Task: Look for products in the category "Dental Care" from The Humble Co only.
Action: Mouse moved to (239, 102)
Screenshot: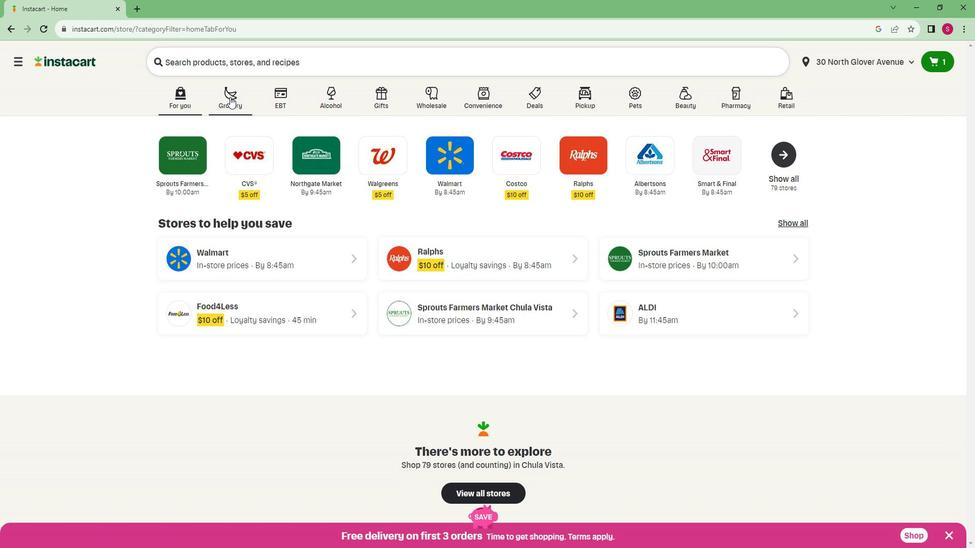 
Action: Mouse pressed left at (239, 102)
Screenshot: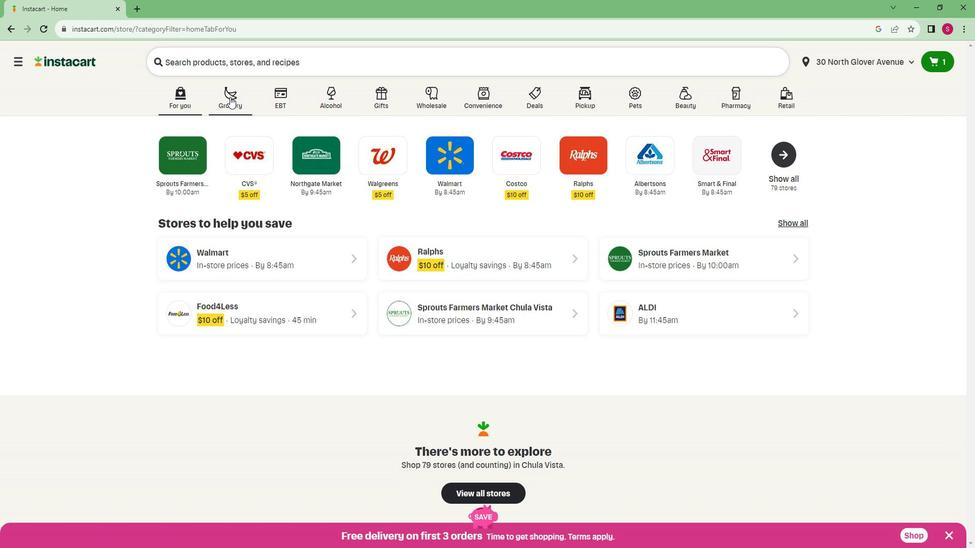 
Action: Mouse moved to (206, 286)
Screenshot: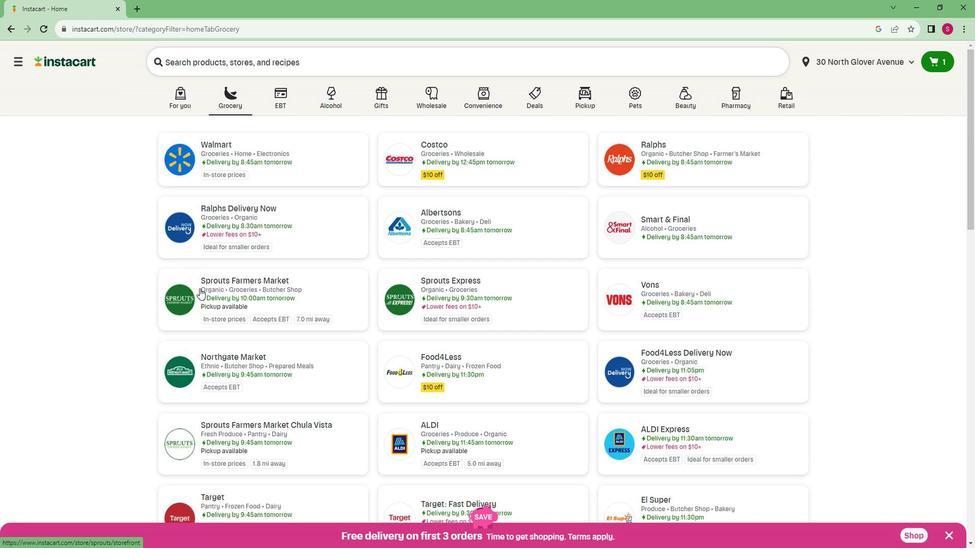
Action: Mouse pressed left at (206, 286)
Screenshot: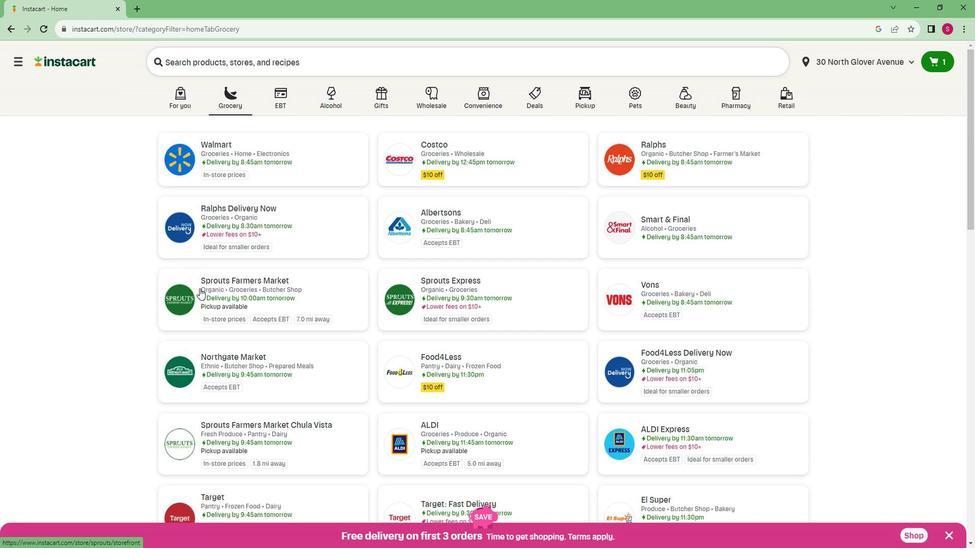 
Action: Mouse moved to (53, 397)
Screenshot: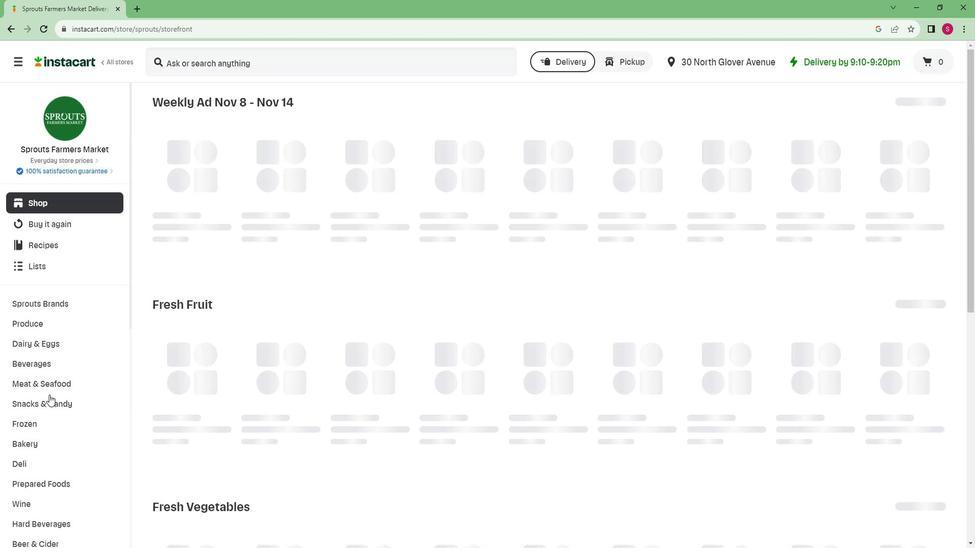 
Action: Mouse scrolled (53, 397) with delta (0, 0)
Screenshot: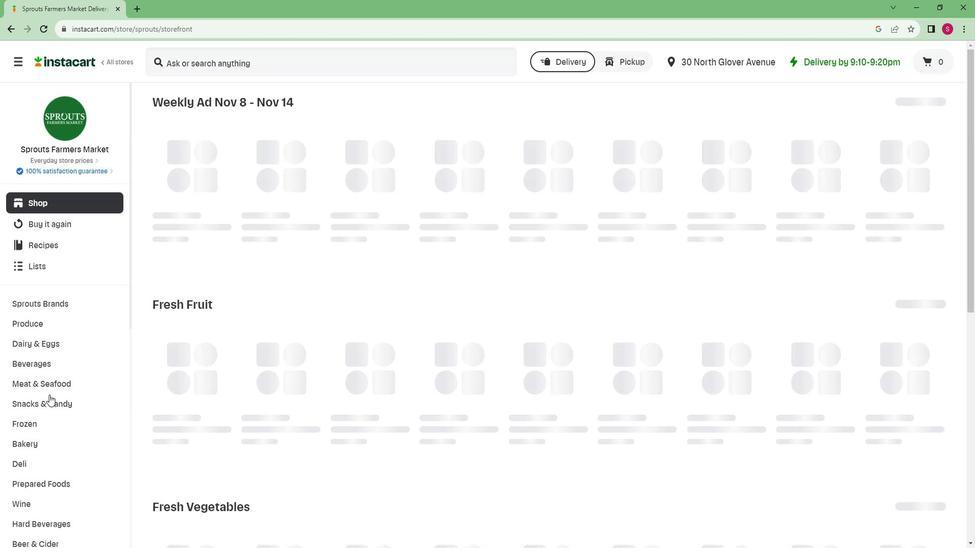 
Action: Mouse moved to (52, 398)
Screenshot: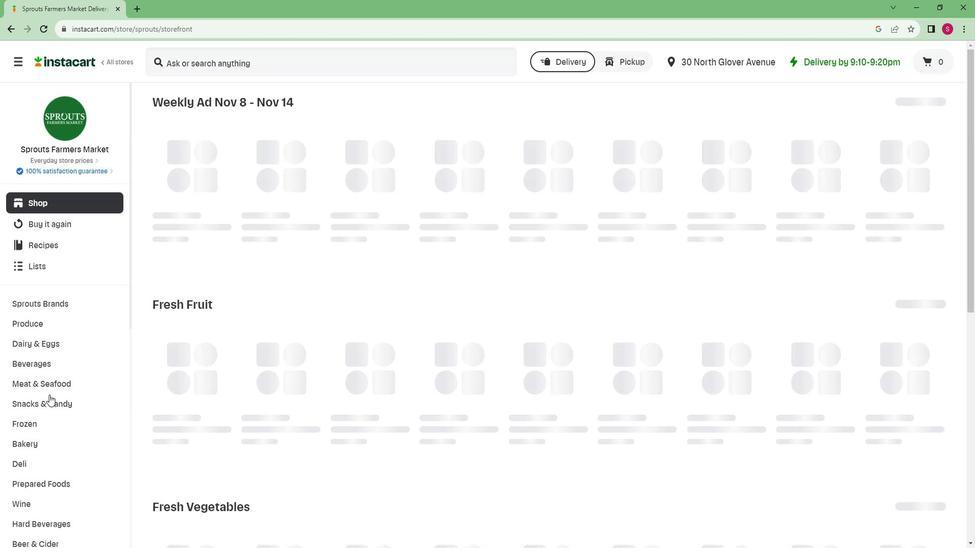 
Action: Mouse scrolled (52, 397) with delta (0, 0)
Screenshot: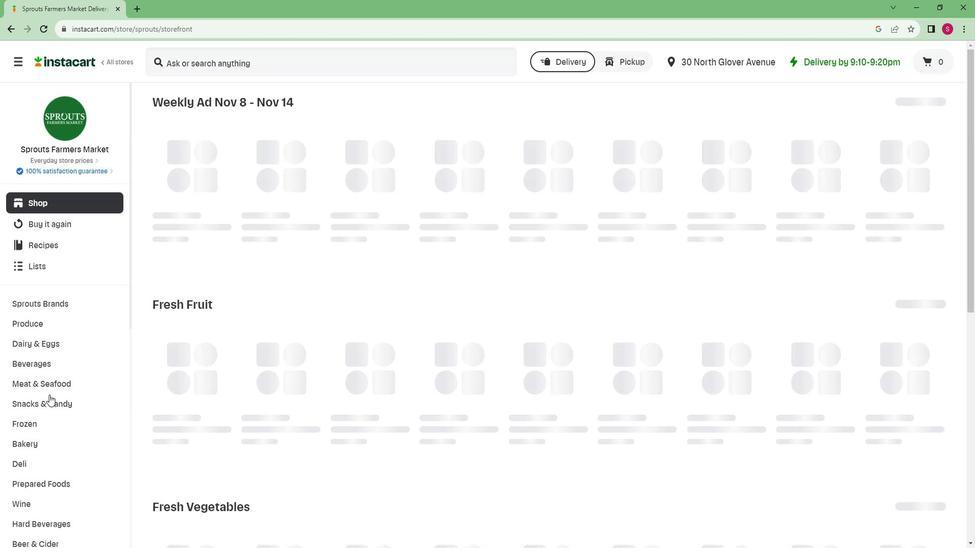 
Action: Mouse moved to (52, 398)
Screenshot: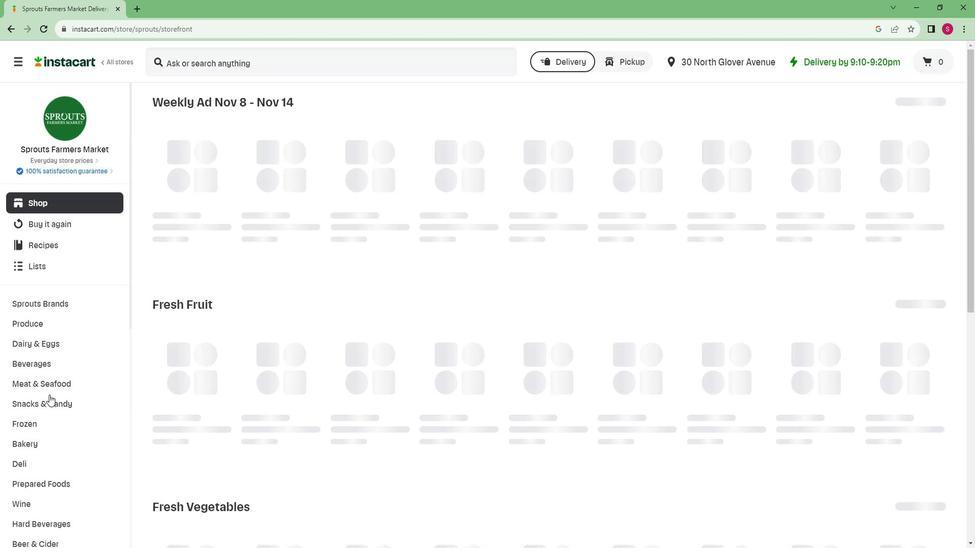 
Action: Mouse scrolled (52, 397) with delta (0, 0)
Screenshot: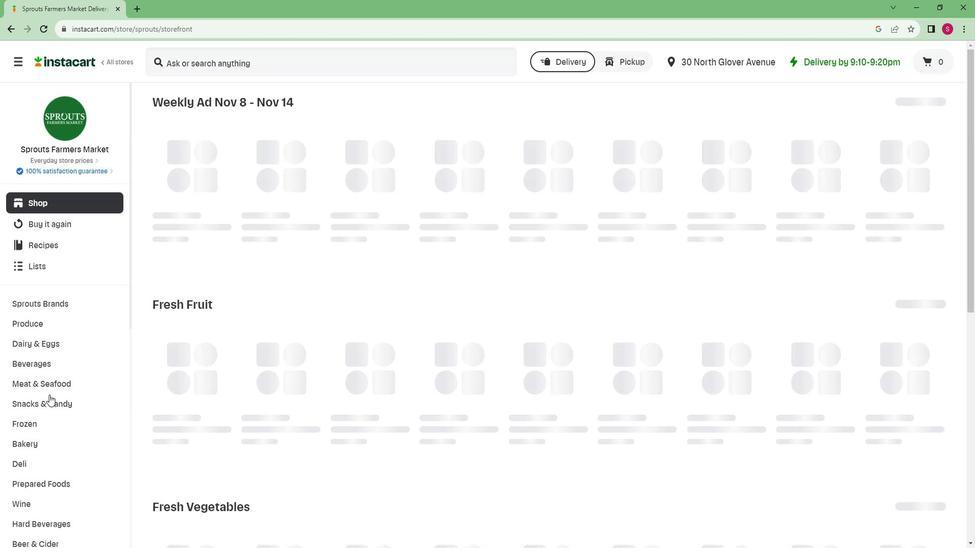 
Action: Mouse moved to (50, 399)
Screenshot: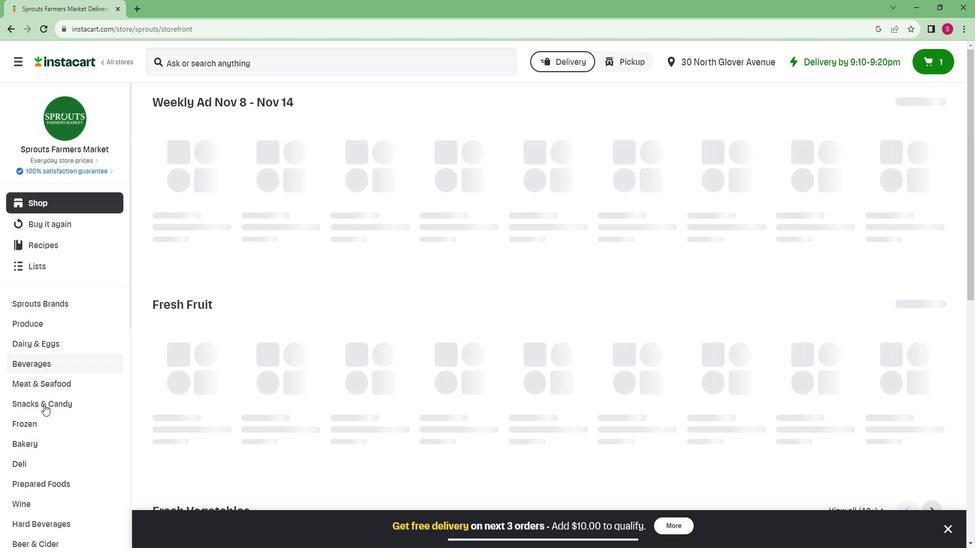 
Action: Mouse scrolled (50, 398) with delta (0, 0)
Screenshot: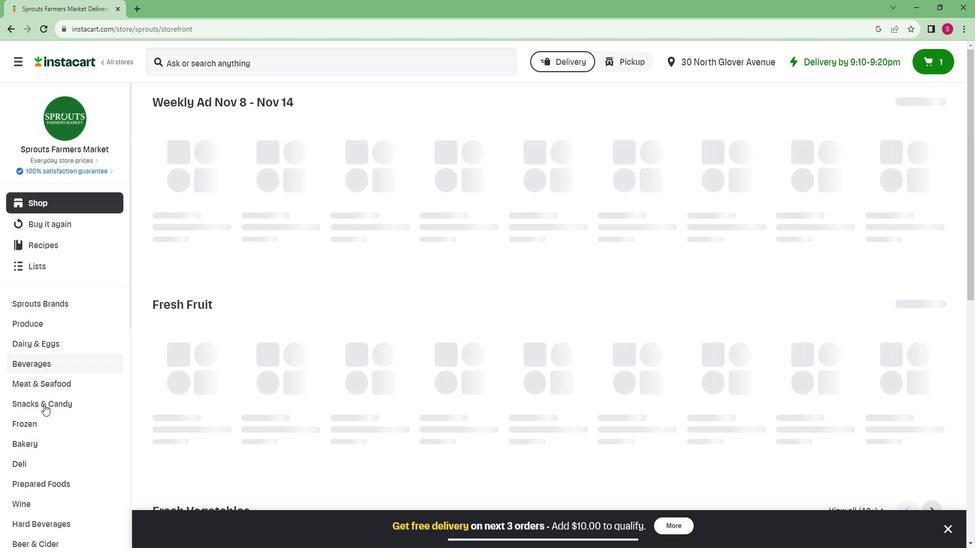 
Action: Mouse moved to (49, 399)
Screenshot: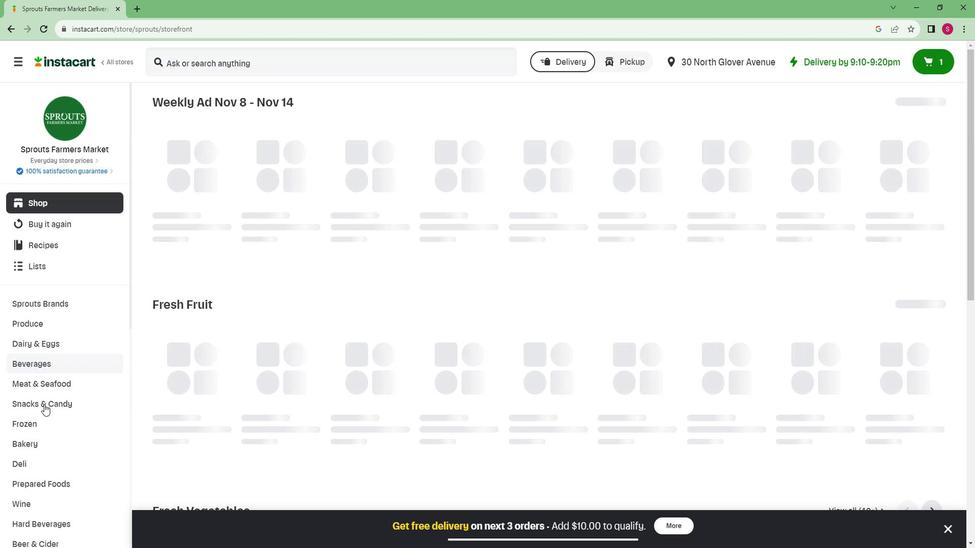 
Action: Mouse scrolled (49, 398) with delta (0, 0)
Screenshot: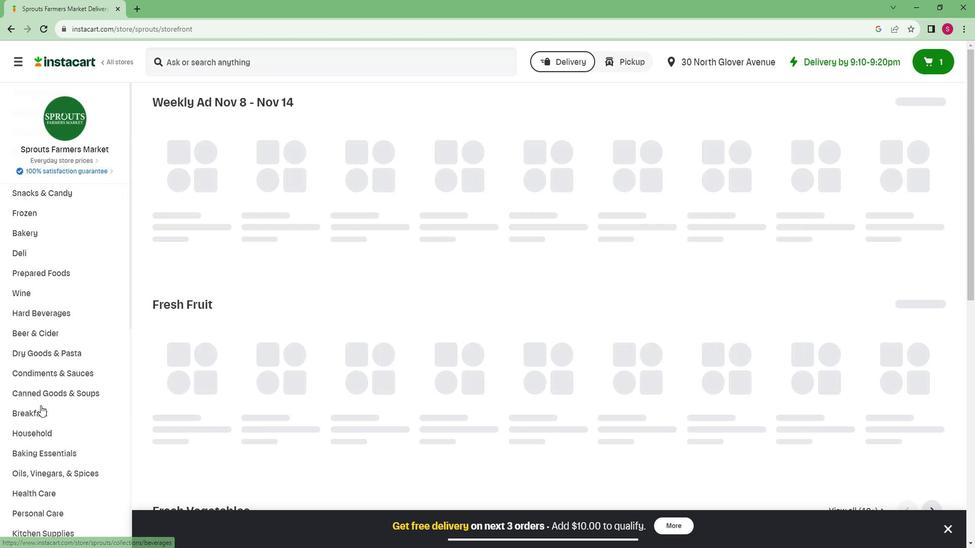 
Action: Mouse scrolled (49, 398) with delta (0, 0)
Screenshot: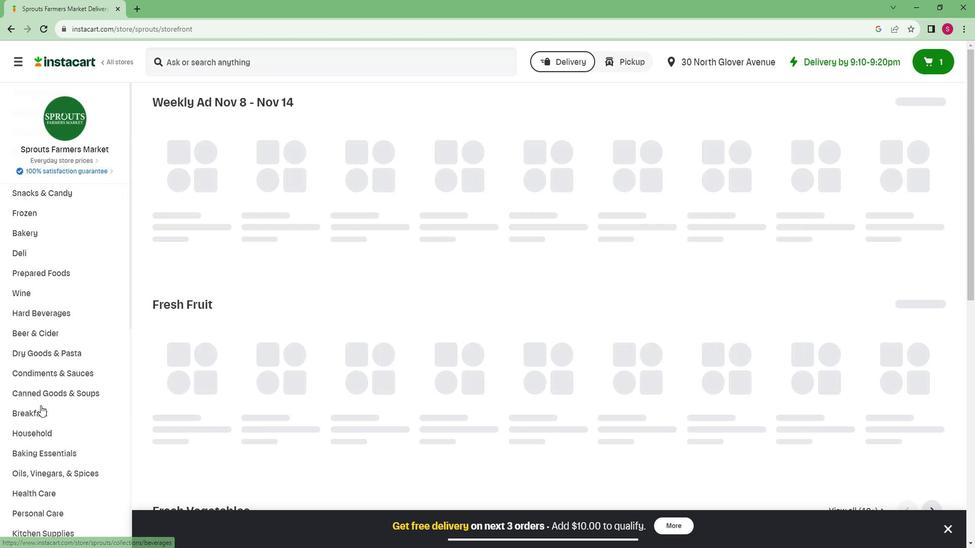 
Action: Mouse scrolled (49, 398) with delta (0, 0)
Screenshot: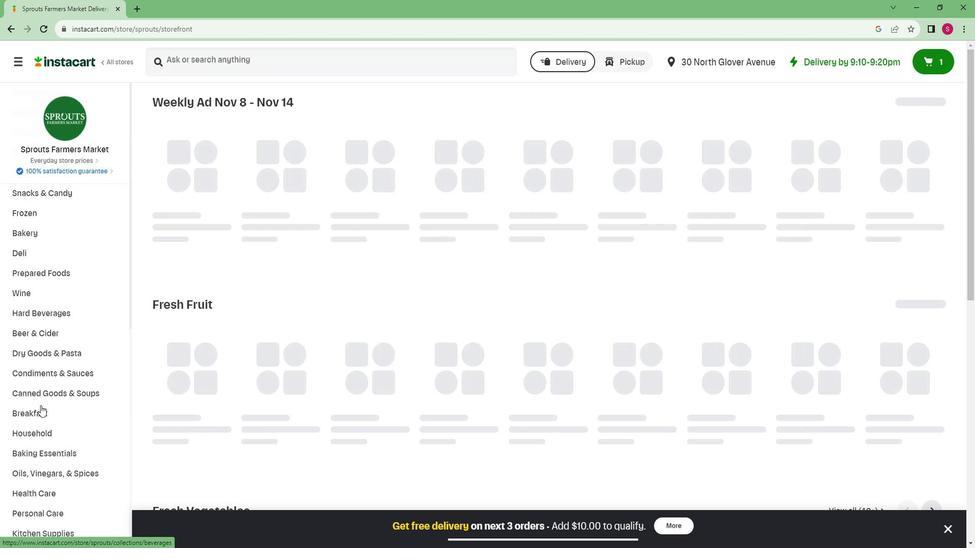 
Action: Mouse scrolled (49, 398) with delta (0, 0)
Screenshot: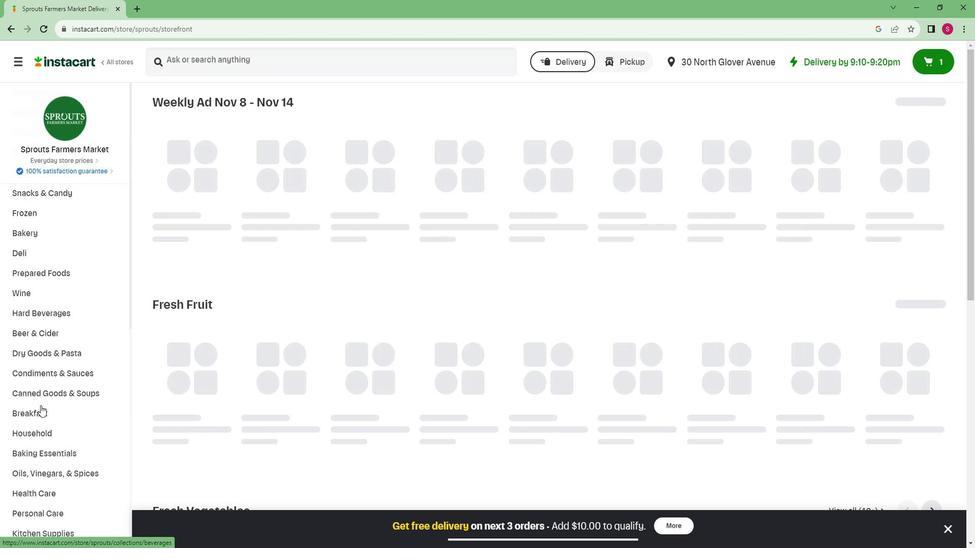 
Action: Mouse scrolled (49, 398) with delta (0, 0)
Screenshot: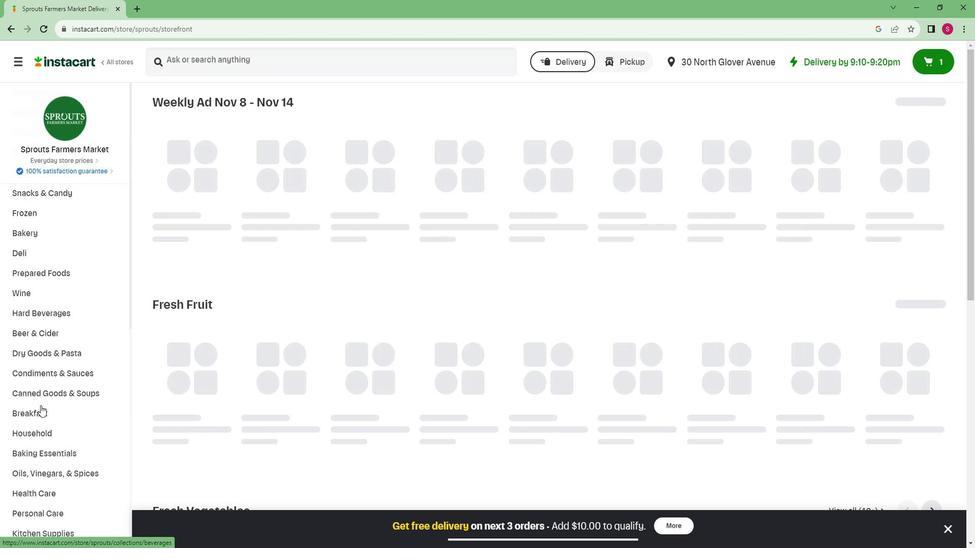 
Action: Mouse scrolled (49, 398) with delta (0, 0)
Screenshot: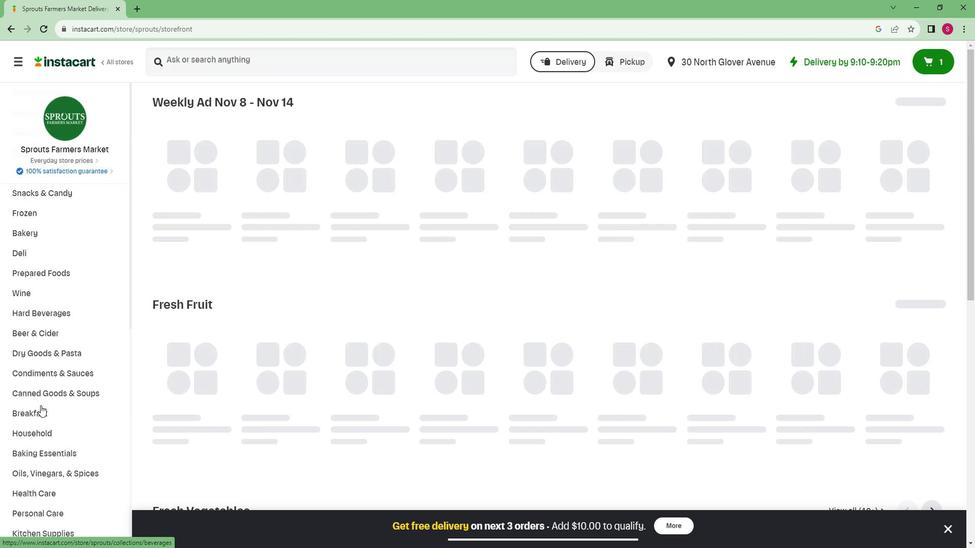 
Action: Mouse moved to (49, 406)
Screenshot: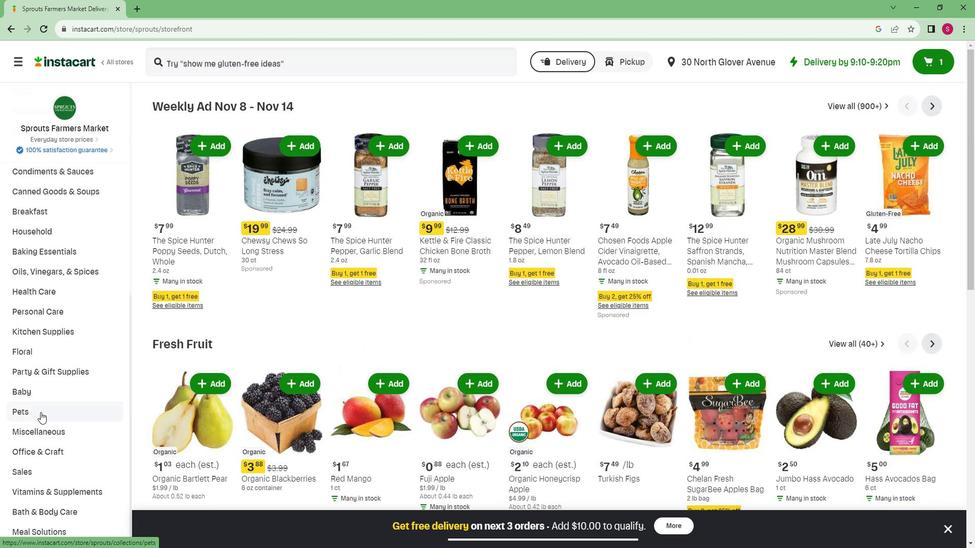 
Action: Mouse scrolled (49, 406) with delta (0, 0)
Screenshot: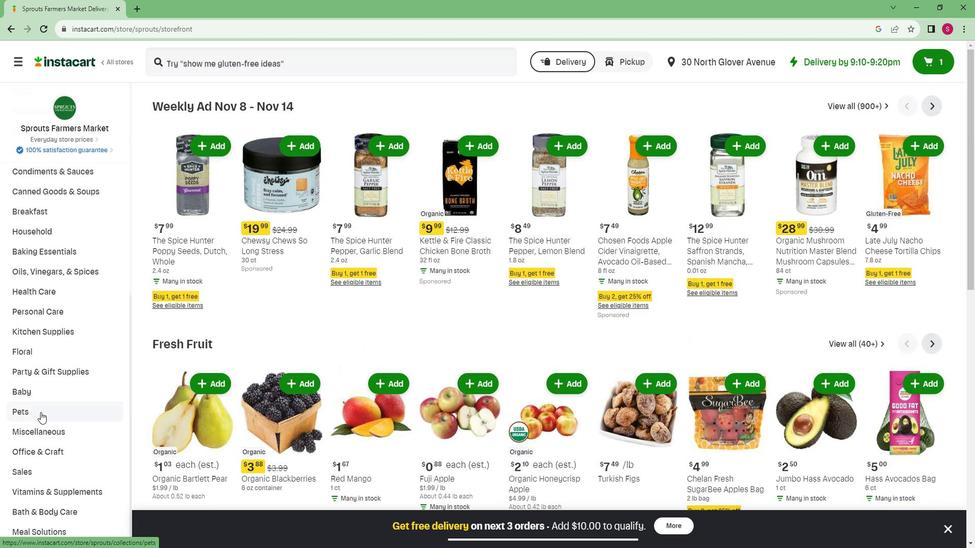
Action: Mouse moved to (49, 407)
Screenshot: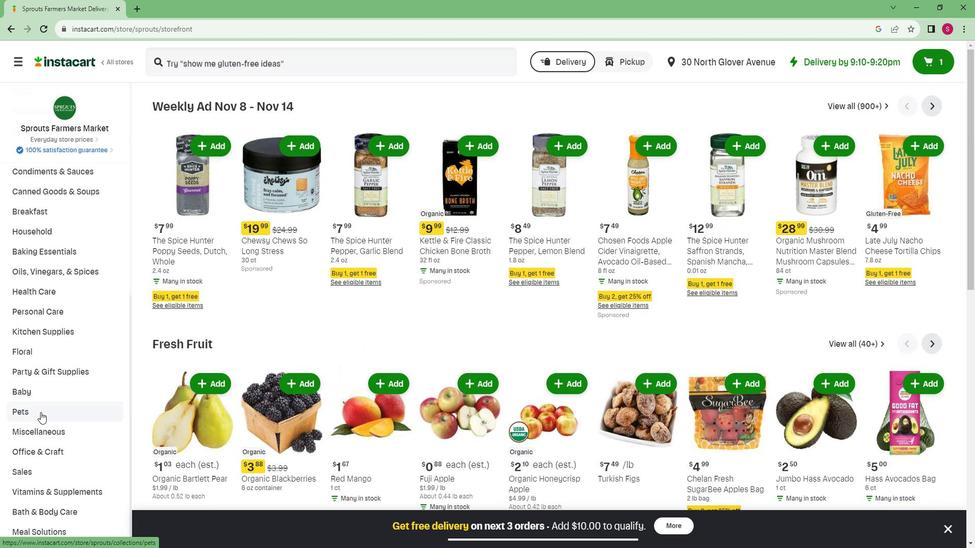 
Action: Mouse scrolled (49, 407) with delta (0, 0)
Screenshot: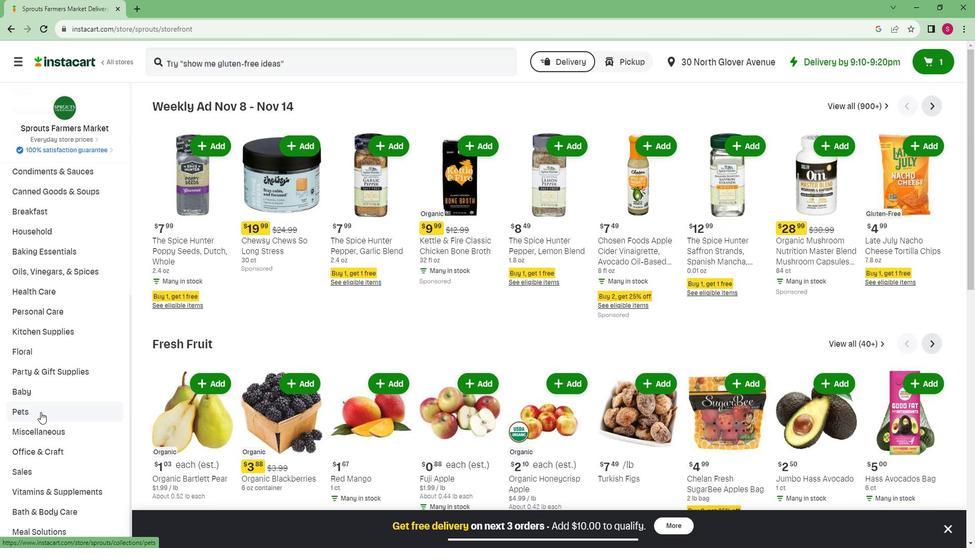 
Action: Mouse scrolled (49, 407) with delta (0, 0)
Screenshot: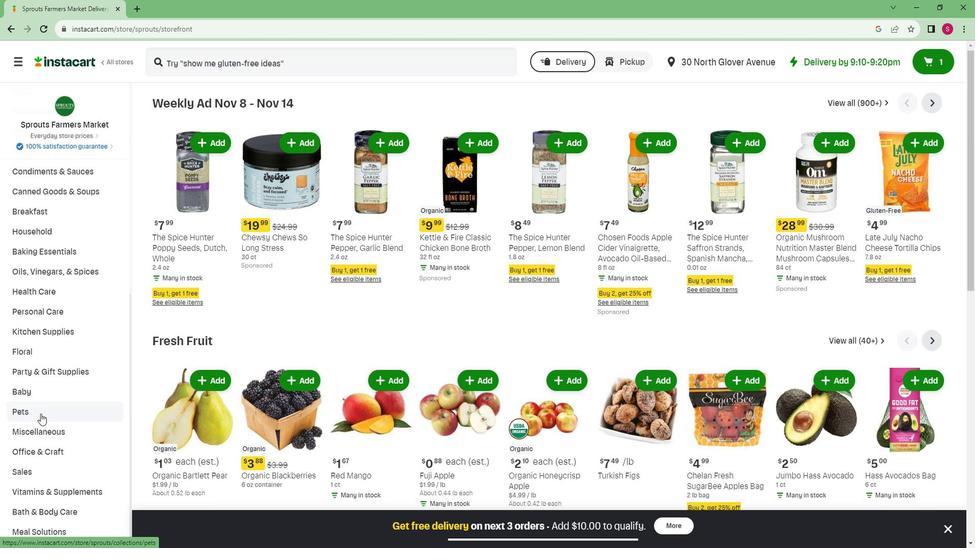 
Action: Mouse moved to (40, 493)
Screenshot: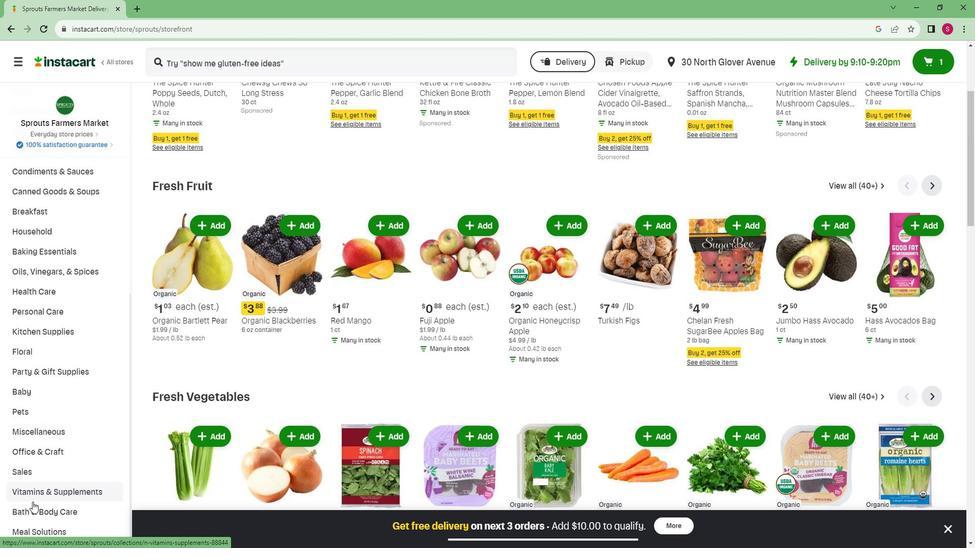 
Action: Mouse pressed left at (40, 493)
Screenshot: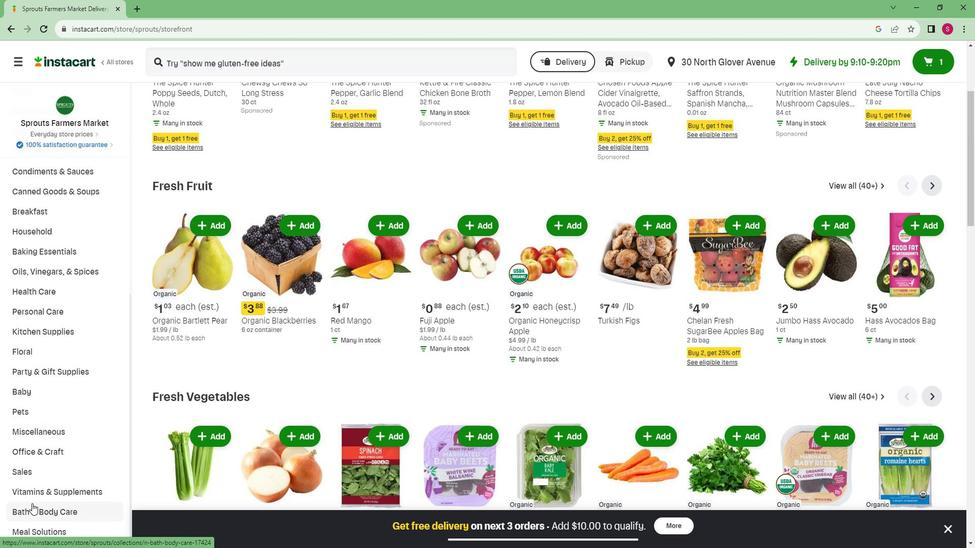 
Action: Mouse moved to (683, 137)
Screenshot: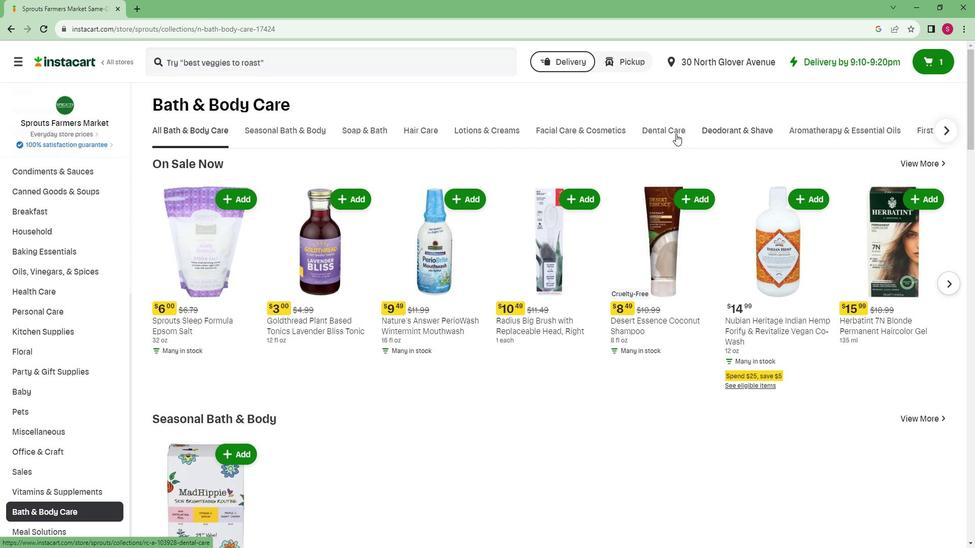 
Action: Mouse pressed left at (683, 137)
Screenshot: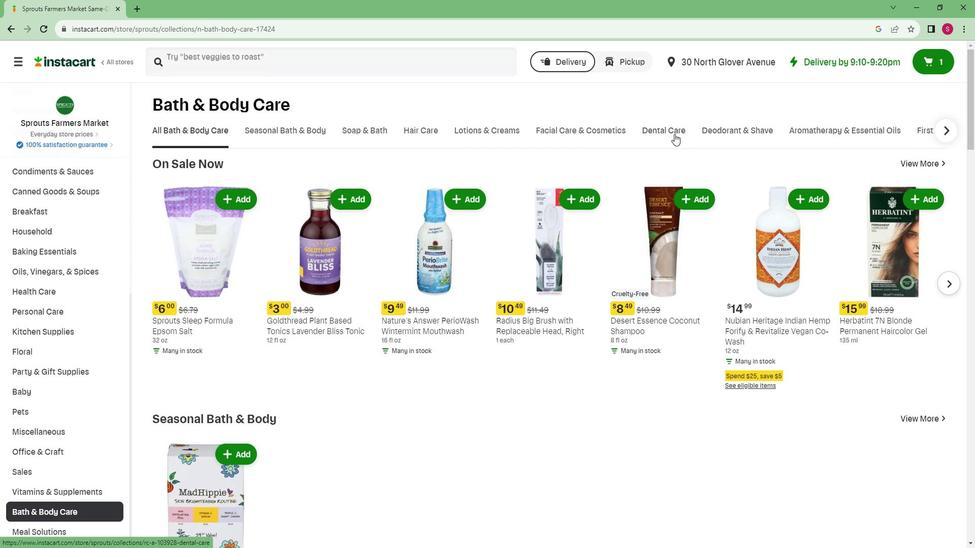 
Action: Mouse moved to (333, 172)
Screenshot: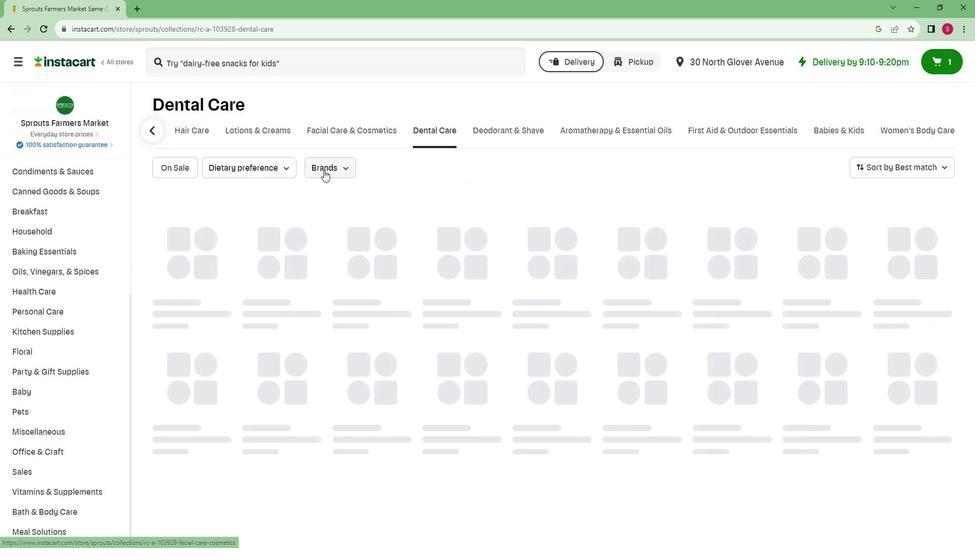 
Action: Mouse pressed left at (333, 172)
Screenshot: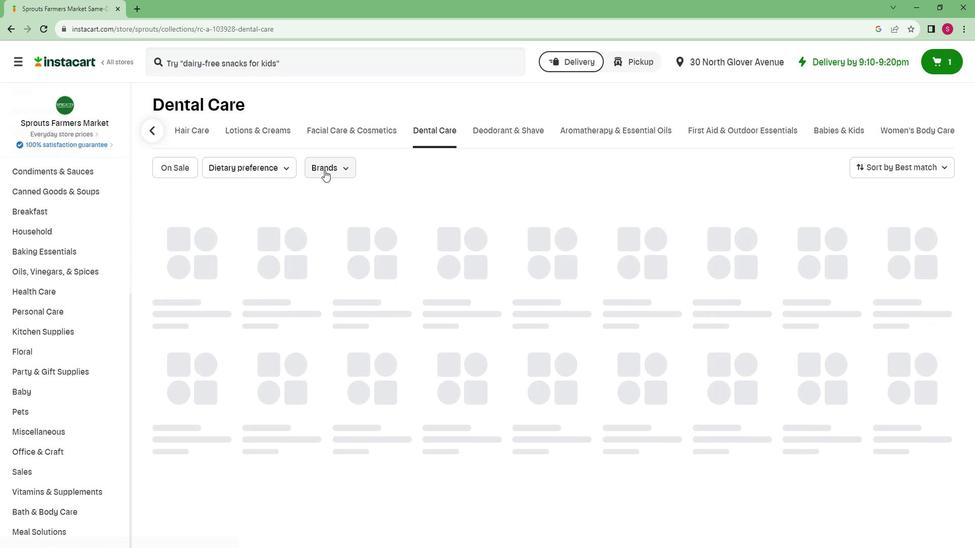 
Action: Mouse moved to (327, 282)
Screenshot: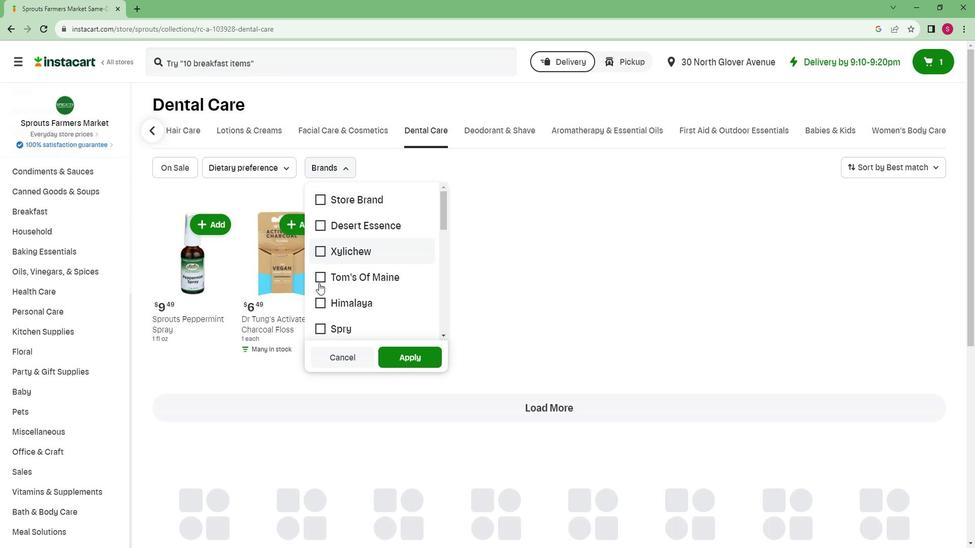 
Action: Mouse scrolled (327, 281) with delta (0, 0)
Screenshot: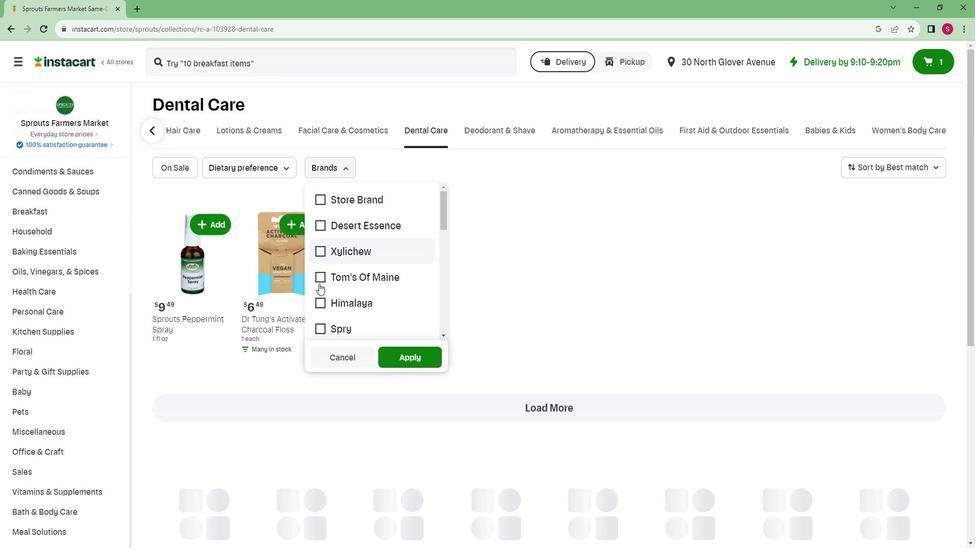 
Action: Mouse scrolled (327, 281) with delta (0, 0)
Screenshot: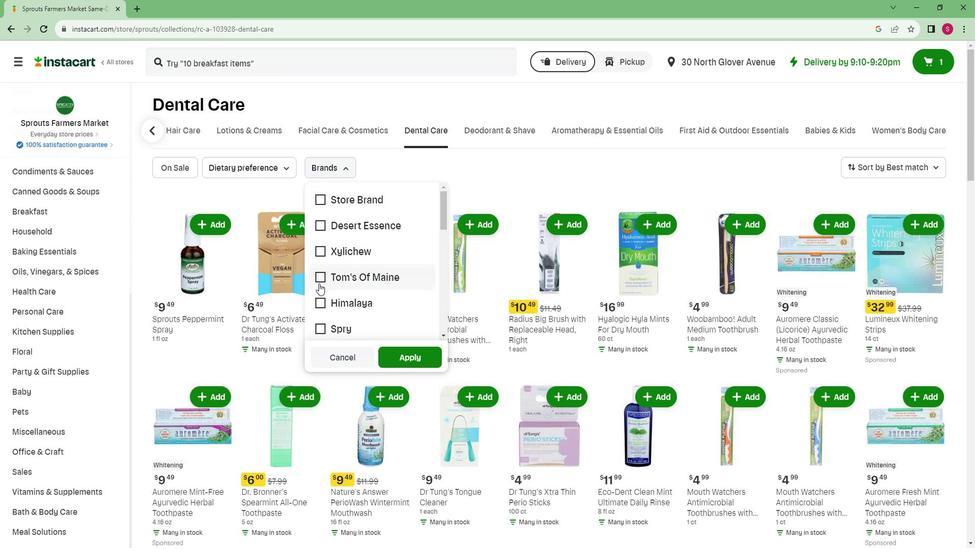 
Action: Mouse moved to (351, 246)
Screenshot: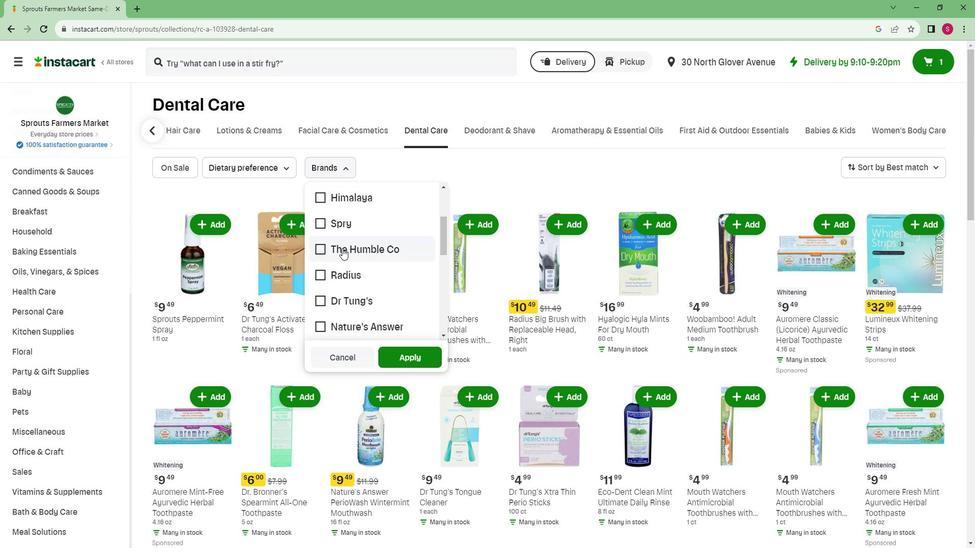 
Action: Mouse pressed left at (351, 246)
Screenshot: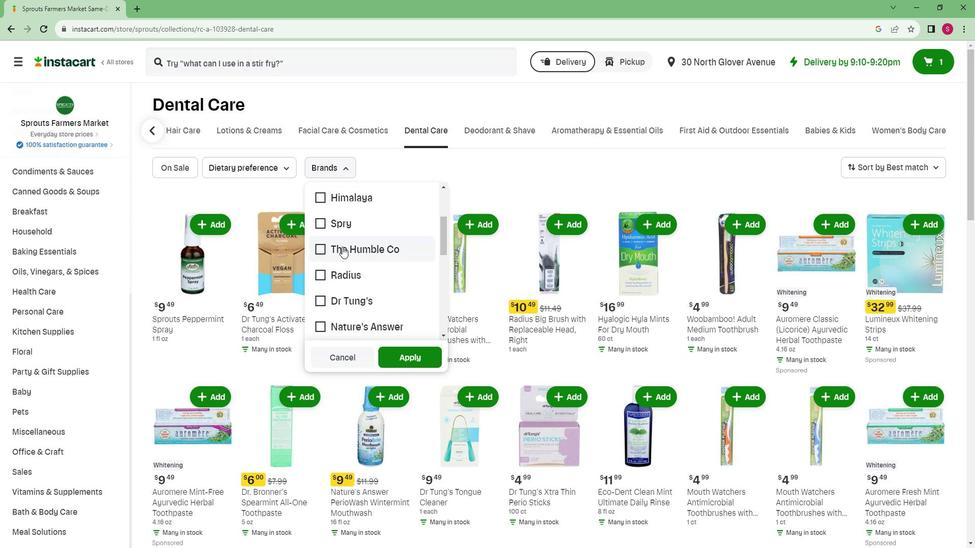 
Action: Mouse moved to (395, 352)
Screenshot: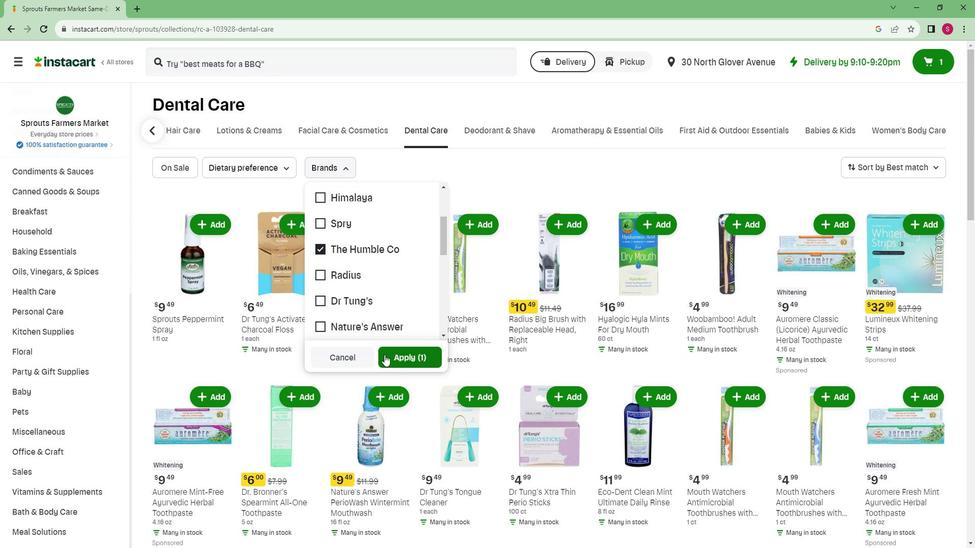 
Action: Mouse pressed left at (395, 352)
Screenshot: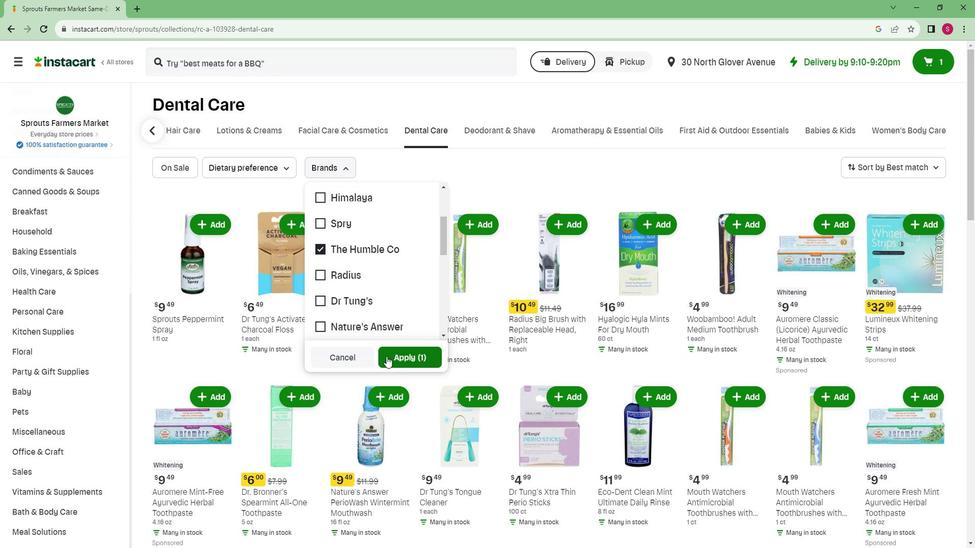 
